 Task: Write project name "Project Management in Manufacturing".
Action: Mouse moved to (417, 400)
Screenshot: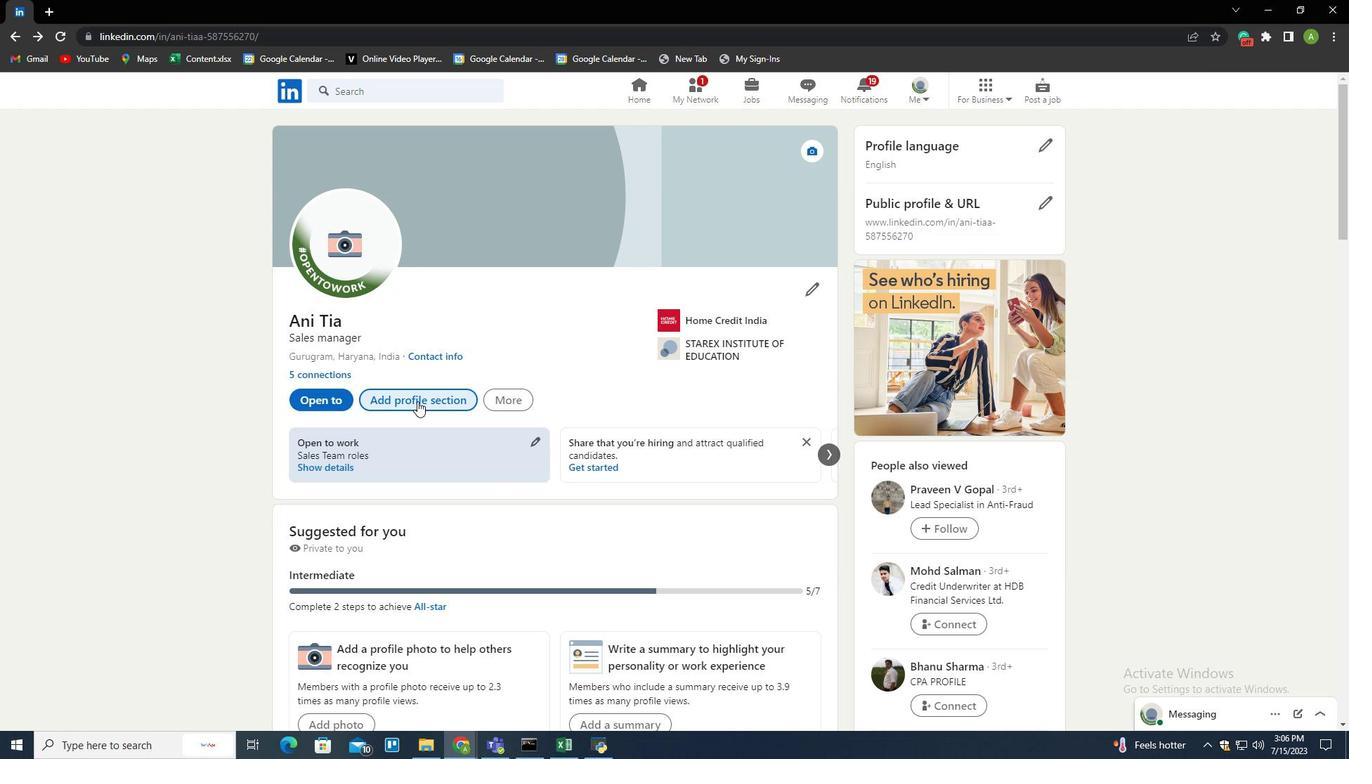 
Action: Mouse pressed left at (417, 400)
Screenshot: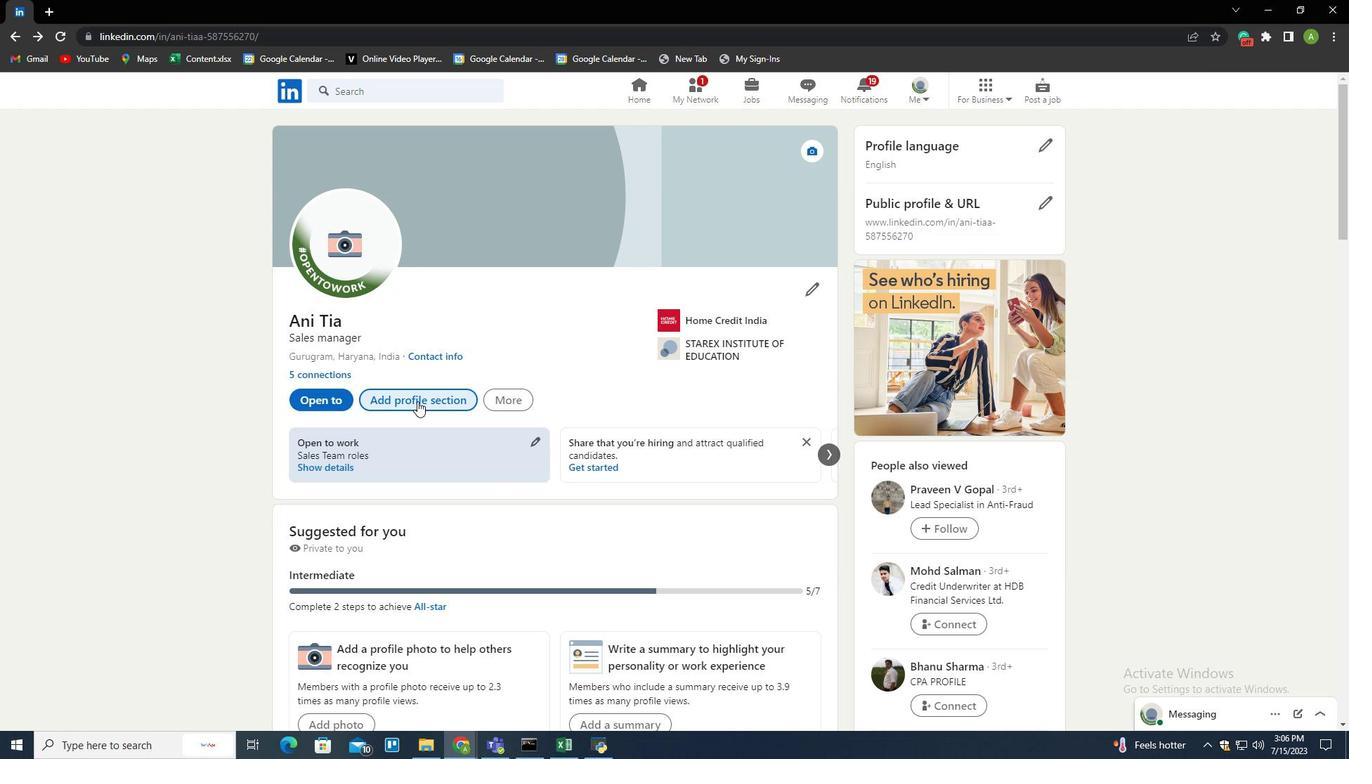 
Action: Mouse moved to (582, 188)
Screenshot: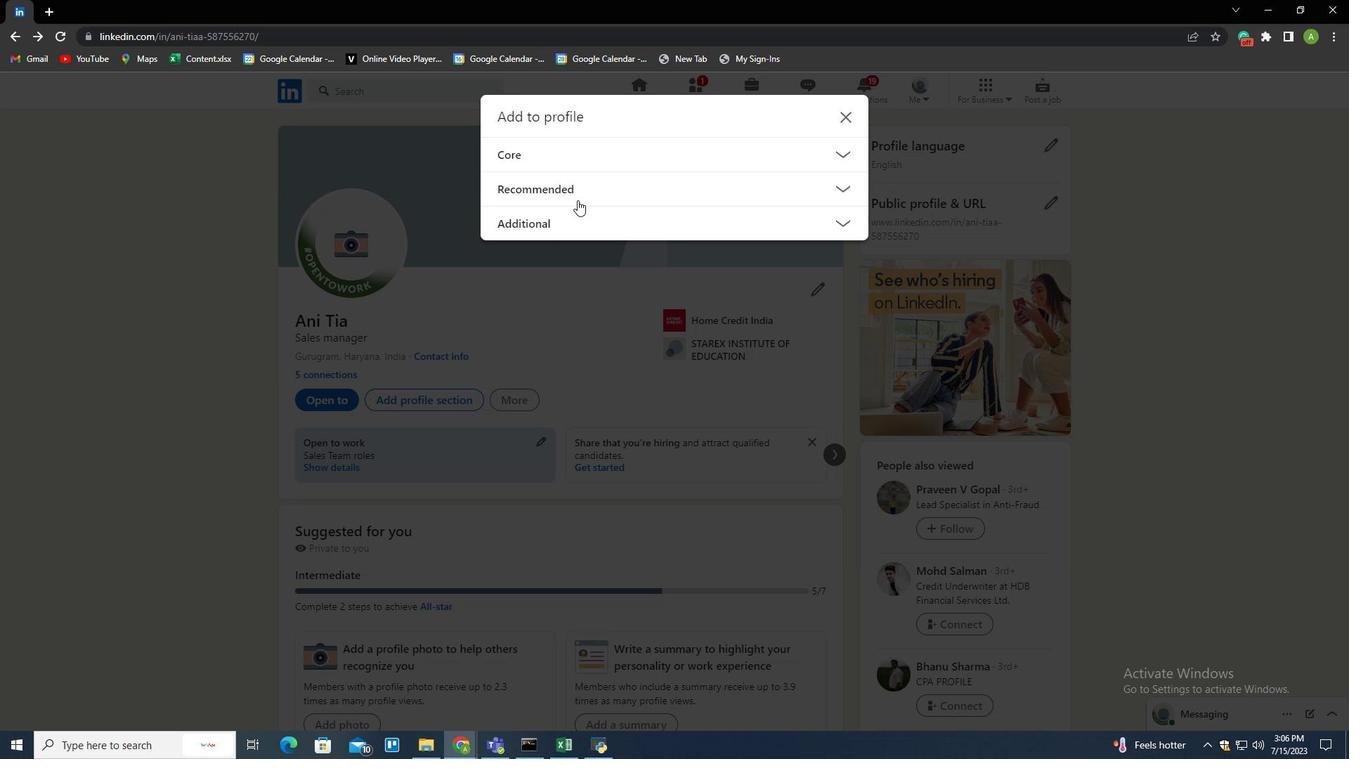 
Action: Mouse pressed left at (582, 188)
Screenshot: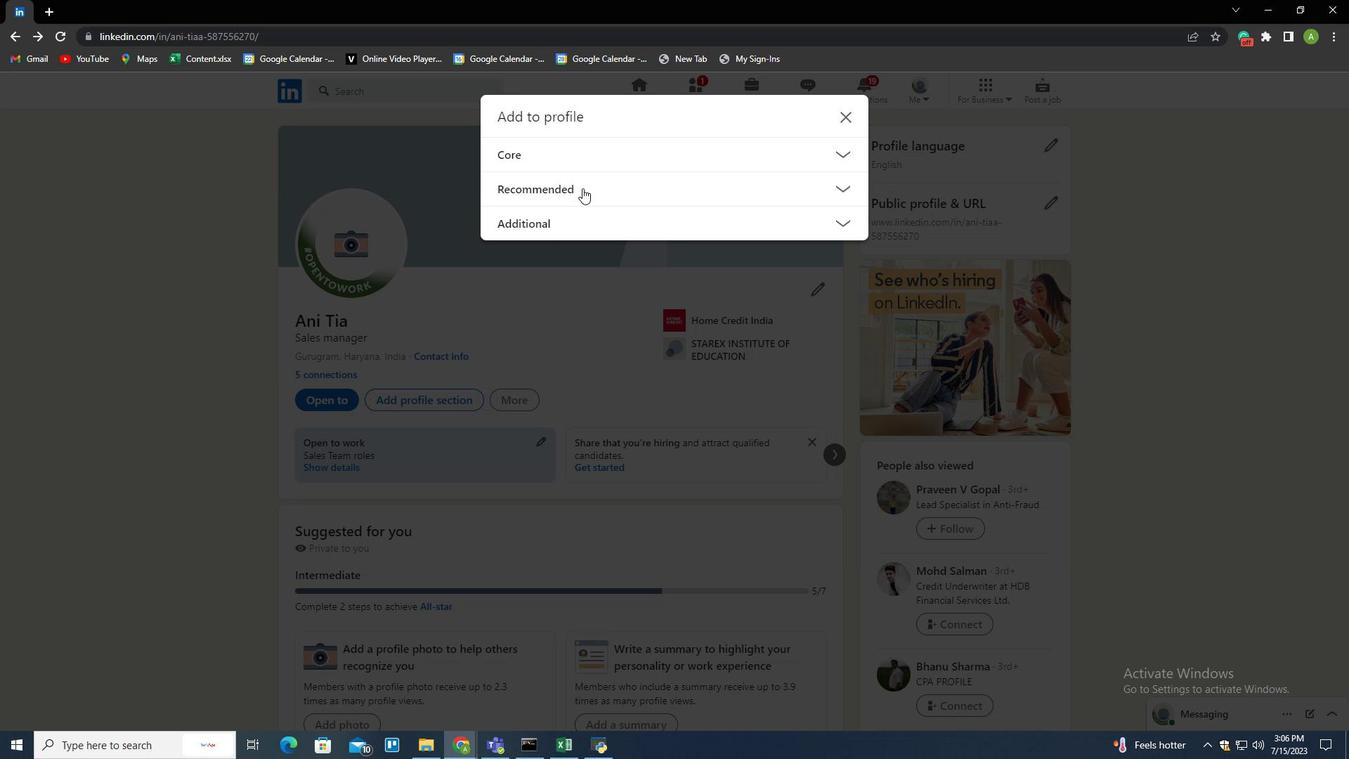 
Action: Mouse moved to (544, 319)
Screenshot: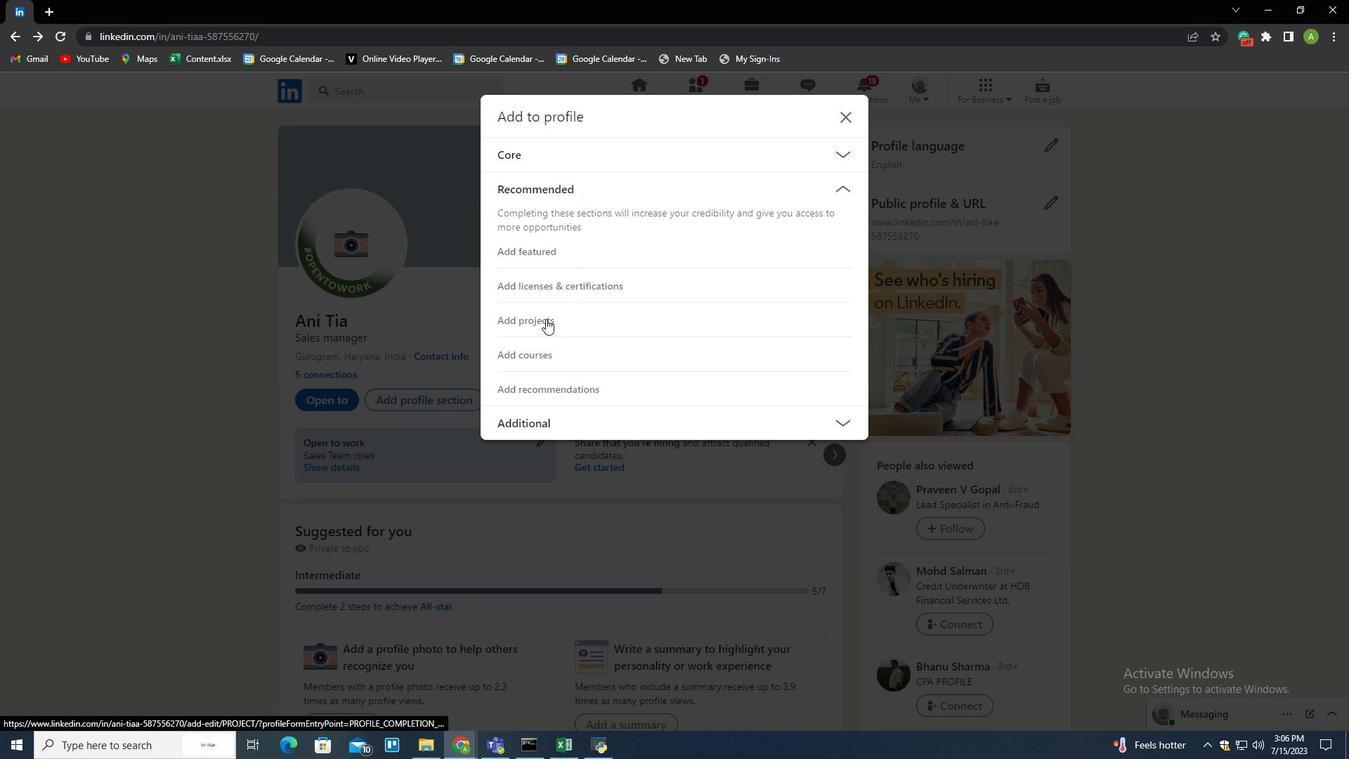 
Action: Mouse pressed left at (544, 319)
Screenshot: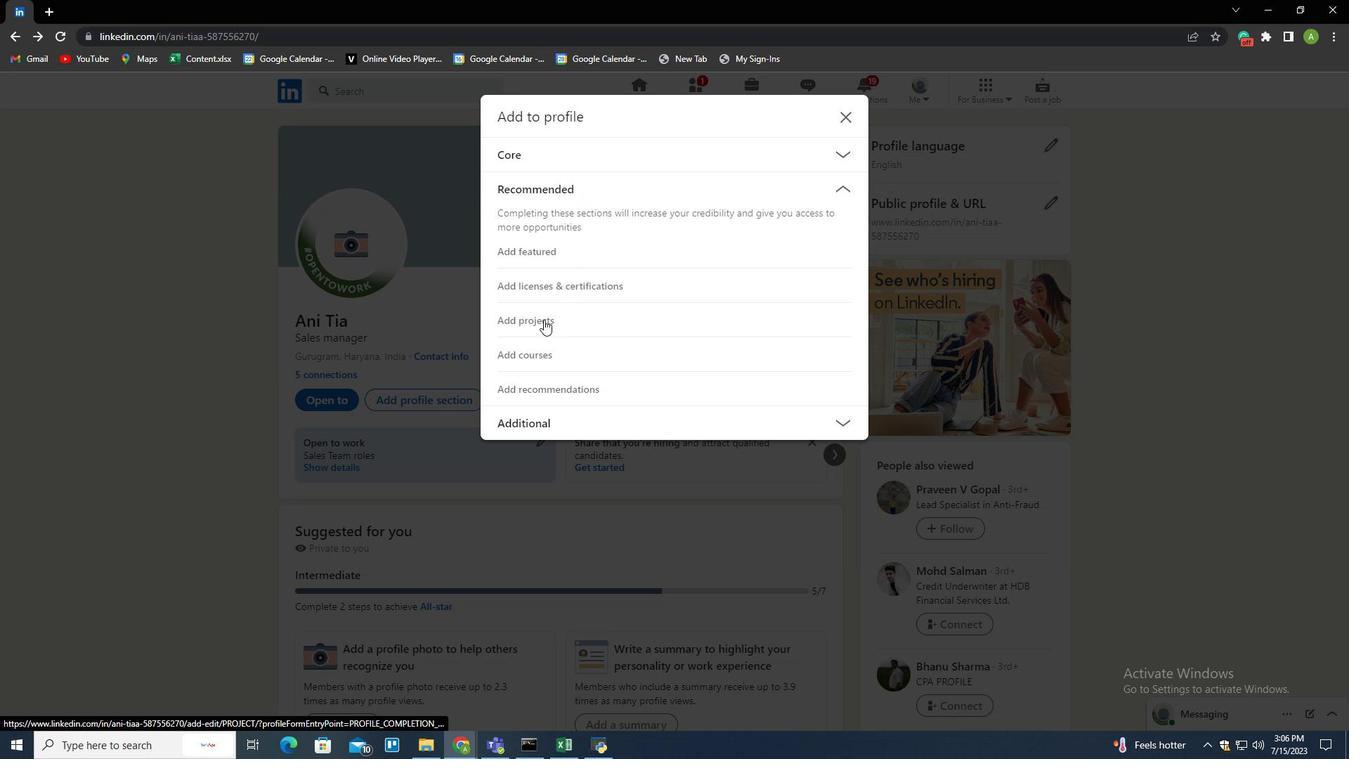 
Action: Mouse moved to (528, 204)
Screenshot: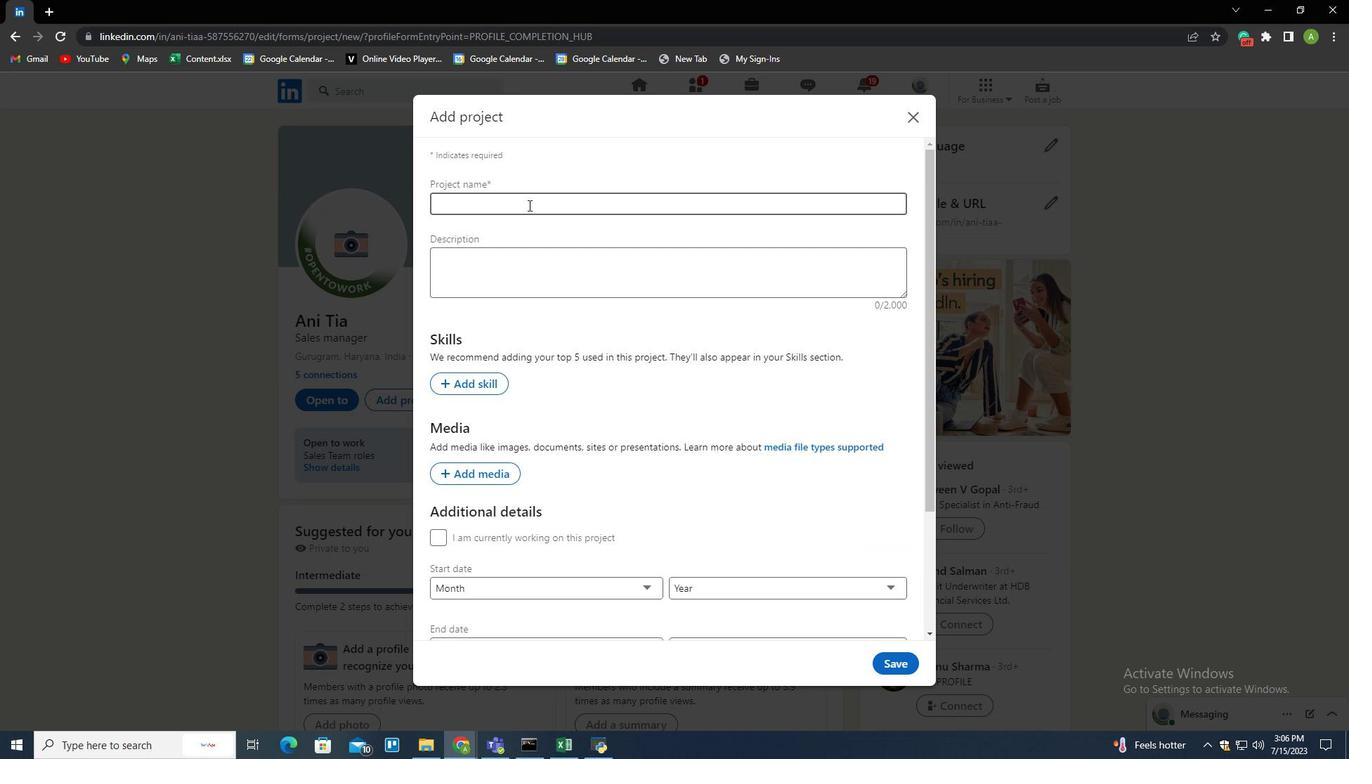 
Action: Mouse pressed left at (528, 204)
Screenshot: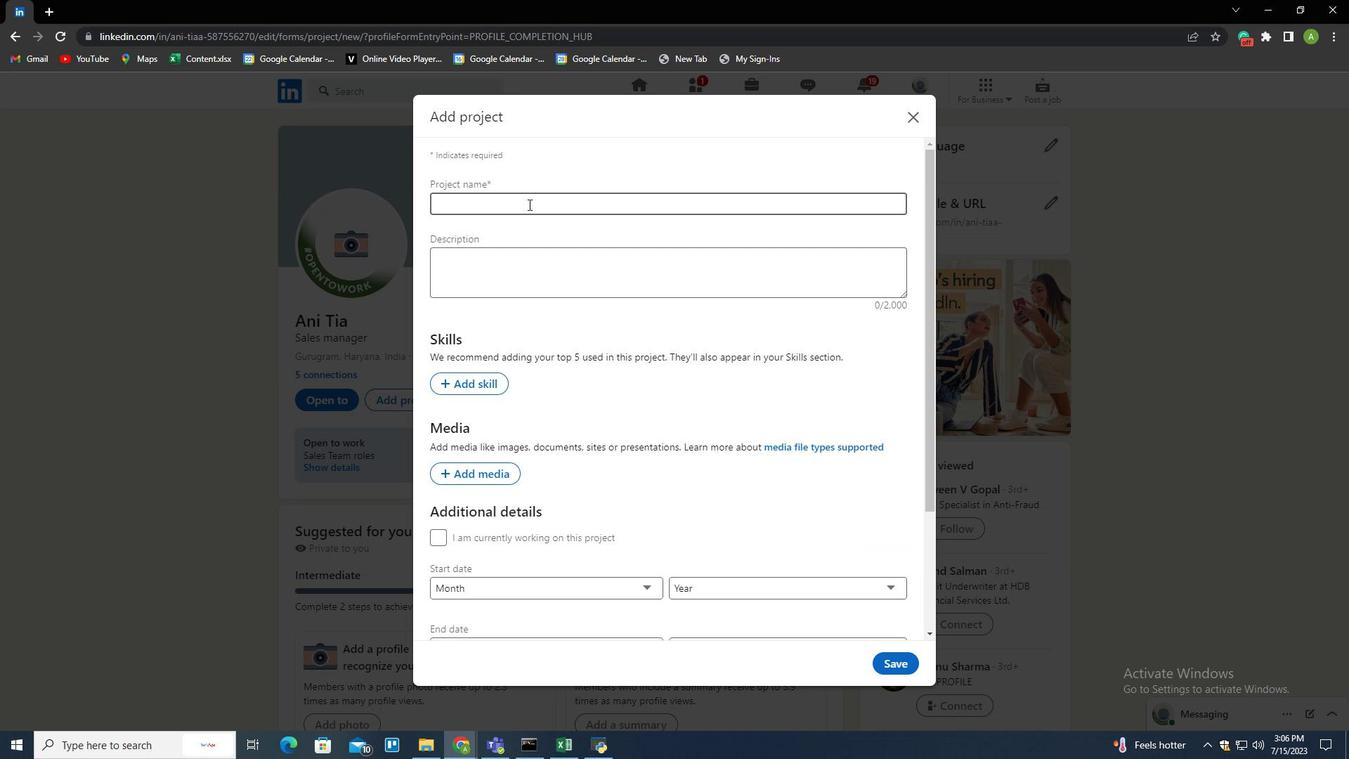 
Action: Key pressed <Key.shift>Project<Key.space><Key.shift>Management<Key.space>in<Key.space><Key.shift><Key.shift>Manufacturing
Screenshot: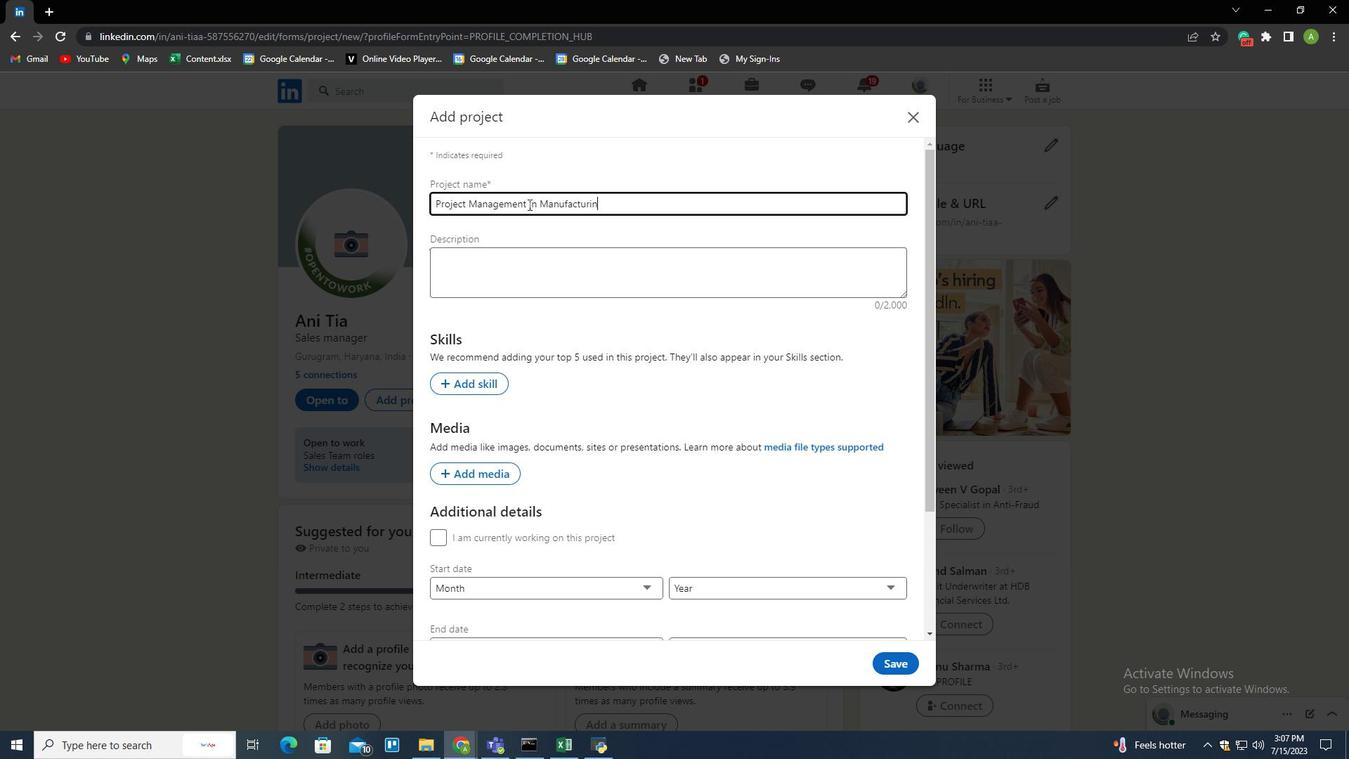 
Action: Mouse moved to (854, 338)
Screenshot: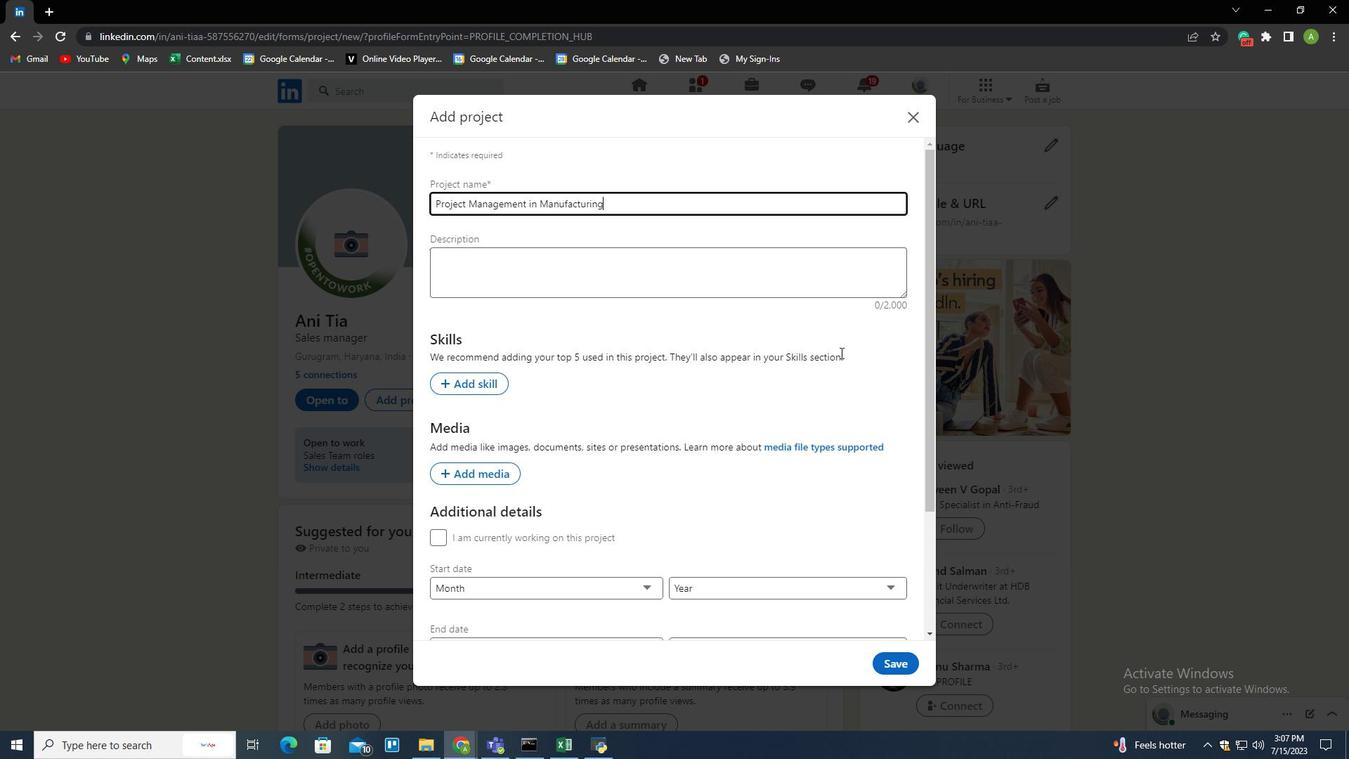 
Action: Mouse pressed left at (854, 338)
Screenshot: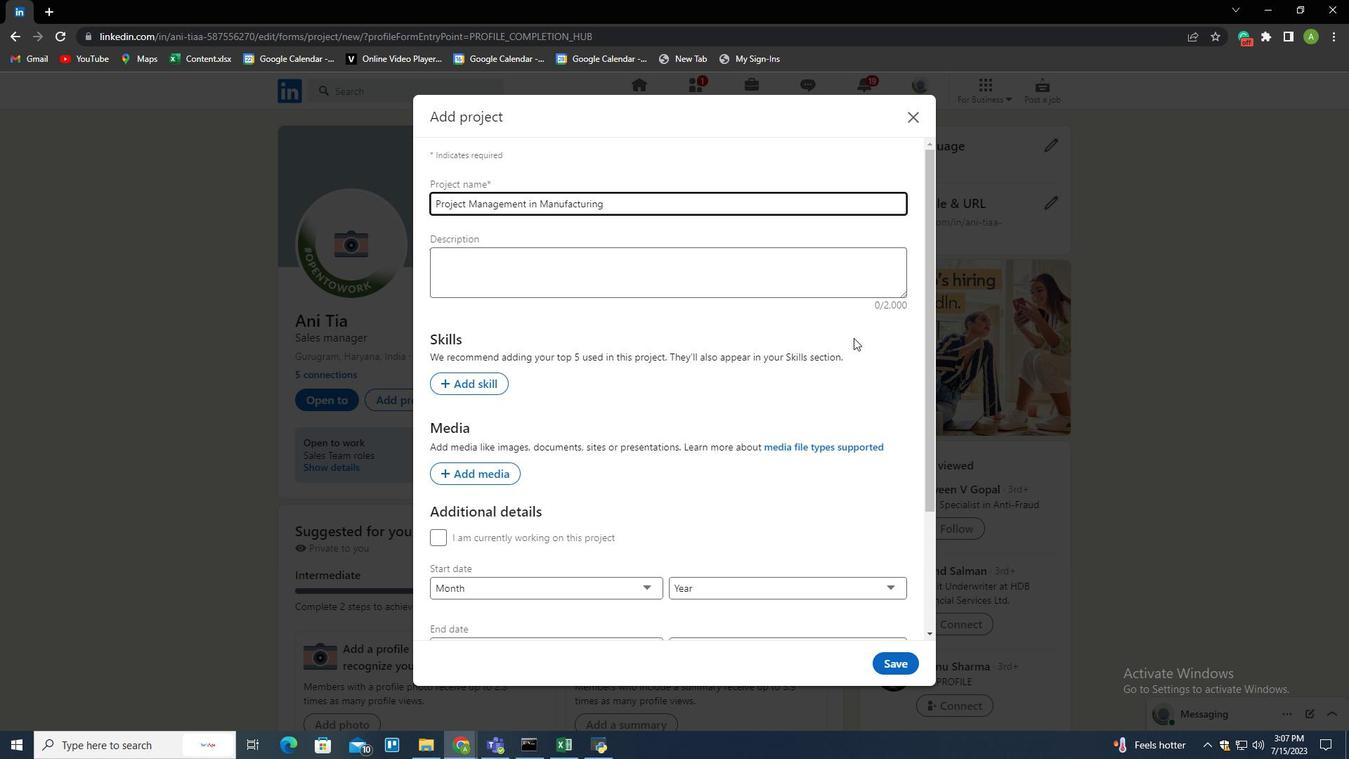 
Action: Mouse moved to (854, 338)
Screenshot: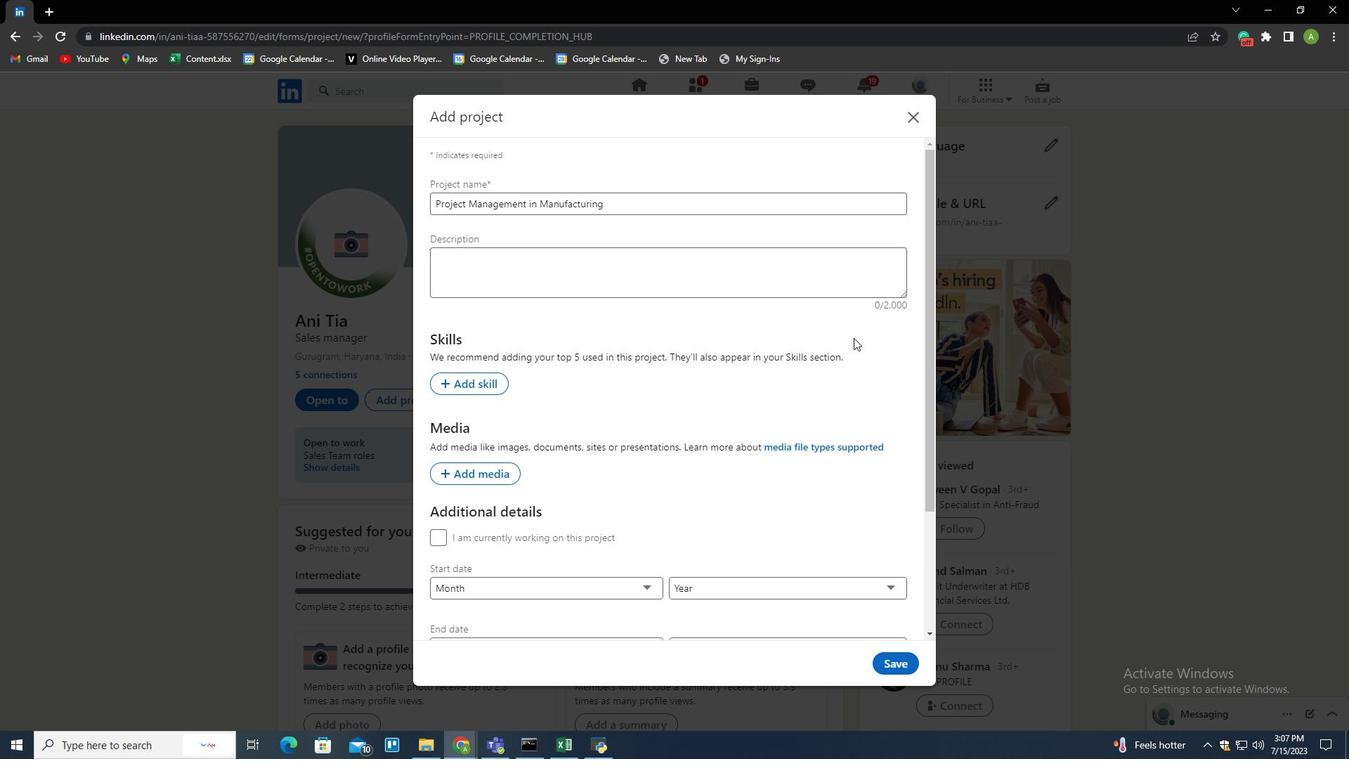 
